 Task: Add Field Roast Vegetarian Mexican Chipotle Sausage to the cart.
Action: Mouse moved to (274, 63)
Screenshot: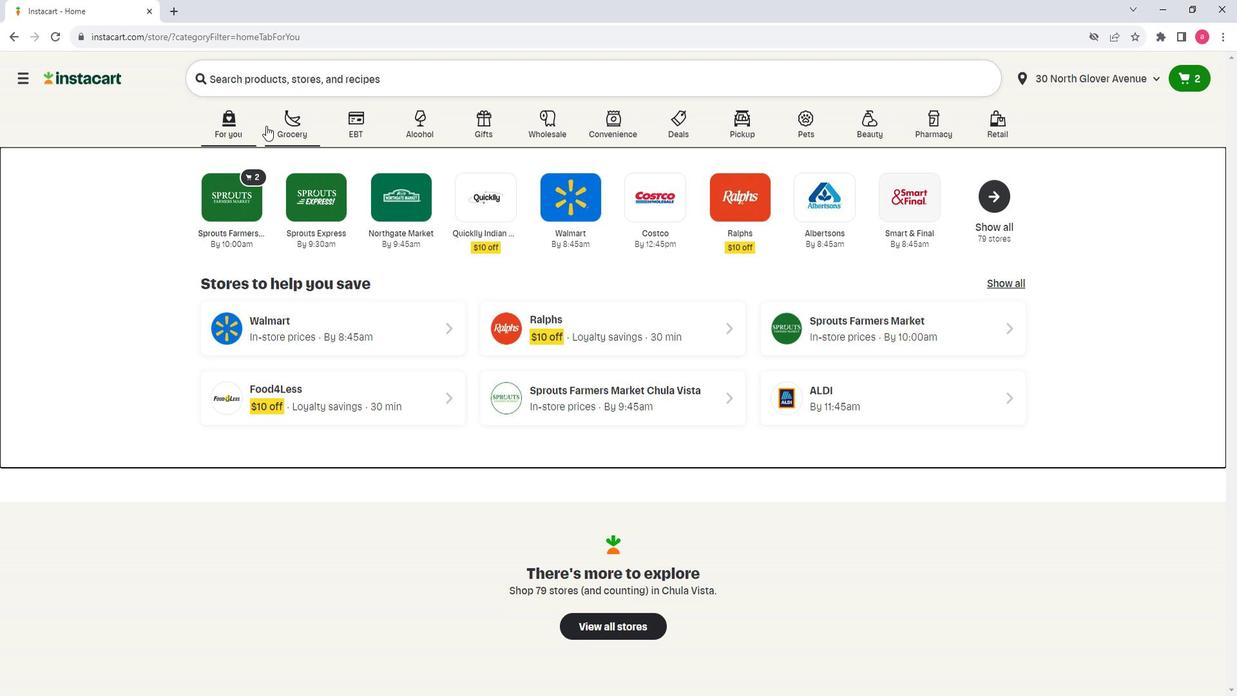 
Action: Mouse pressed left at (274, 63)
Screenshot: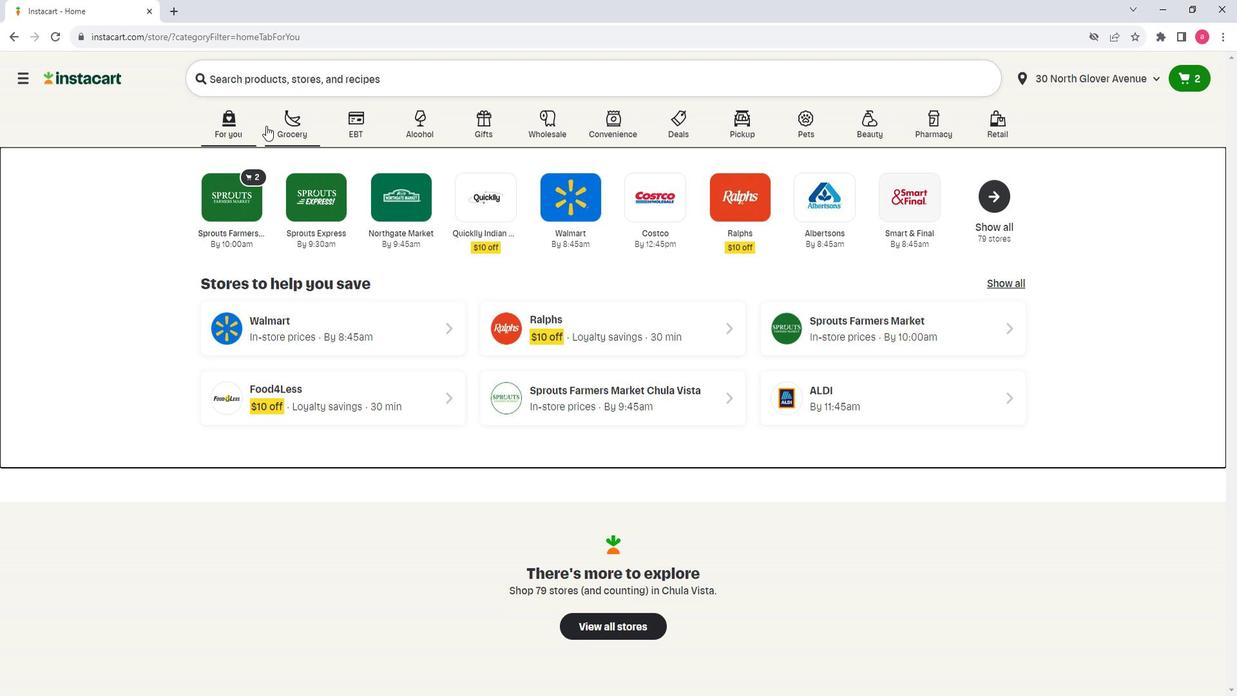 
Action: Mouse moved to (258, 336)
Screenshot: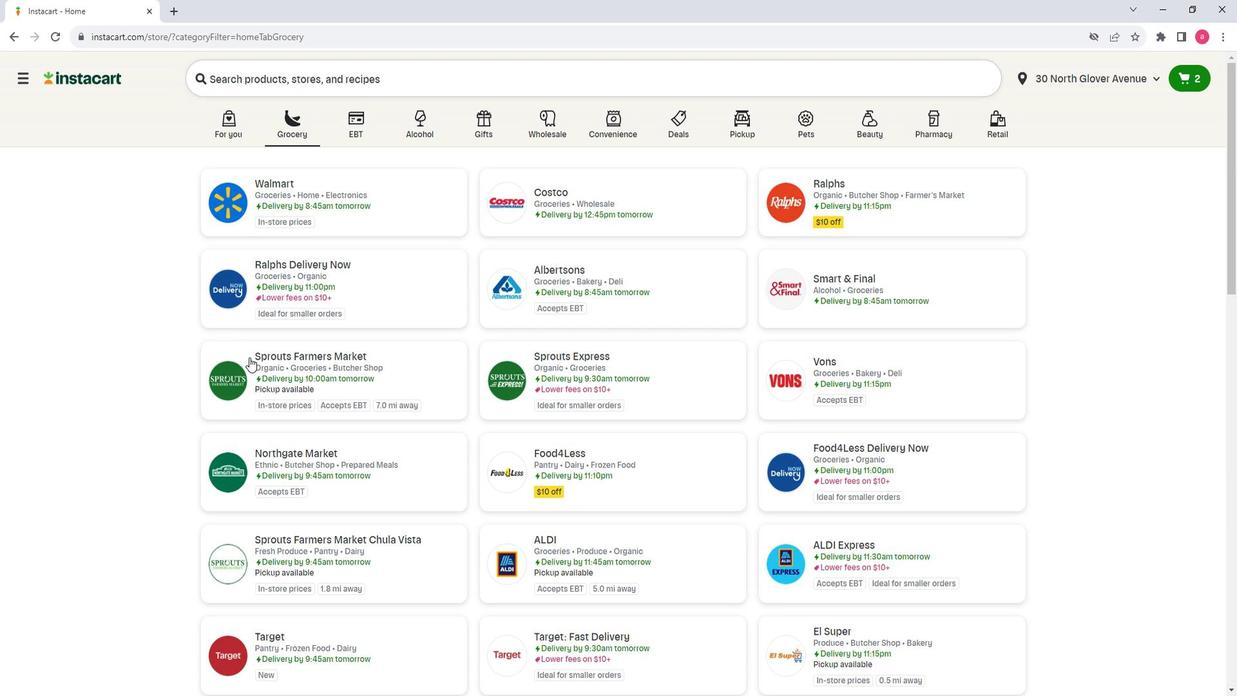
Action: Mouse pressed left at (258, 336)
Screenshot: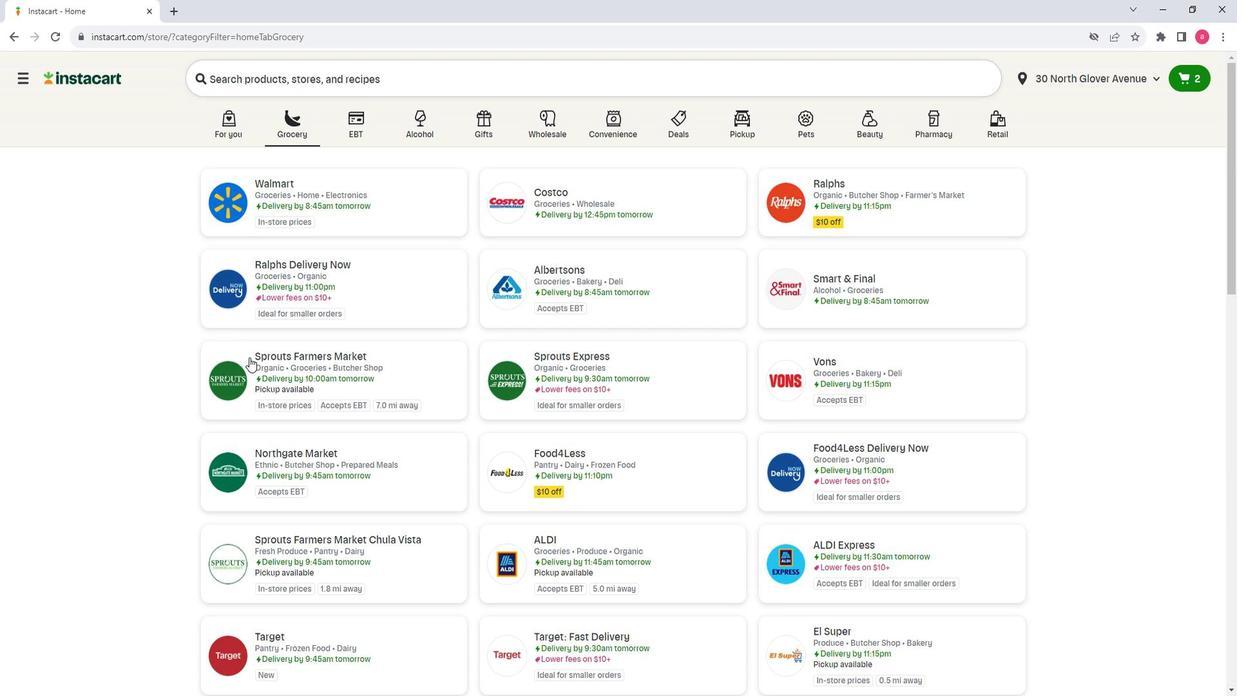 
Action: Mouse moved to (159, 373)
Screenshot: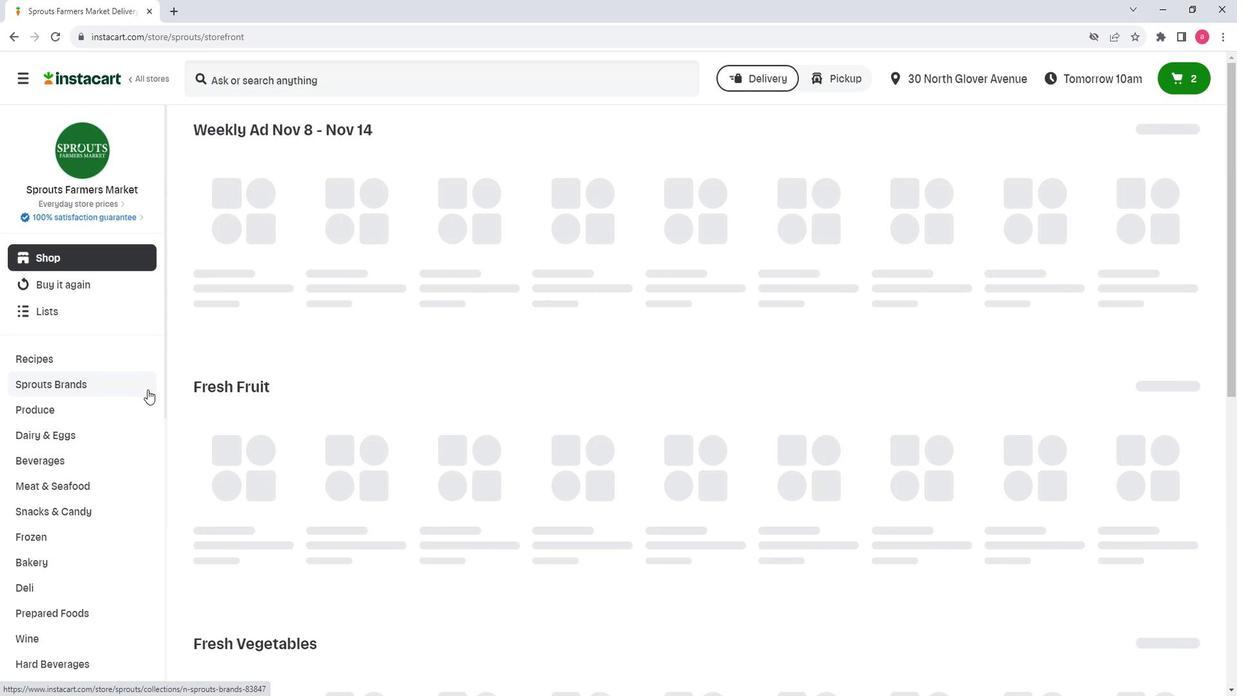 
Action: Mouse scrolled (159, 373) with delta (0, 0)
Screenshot: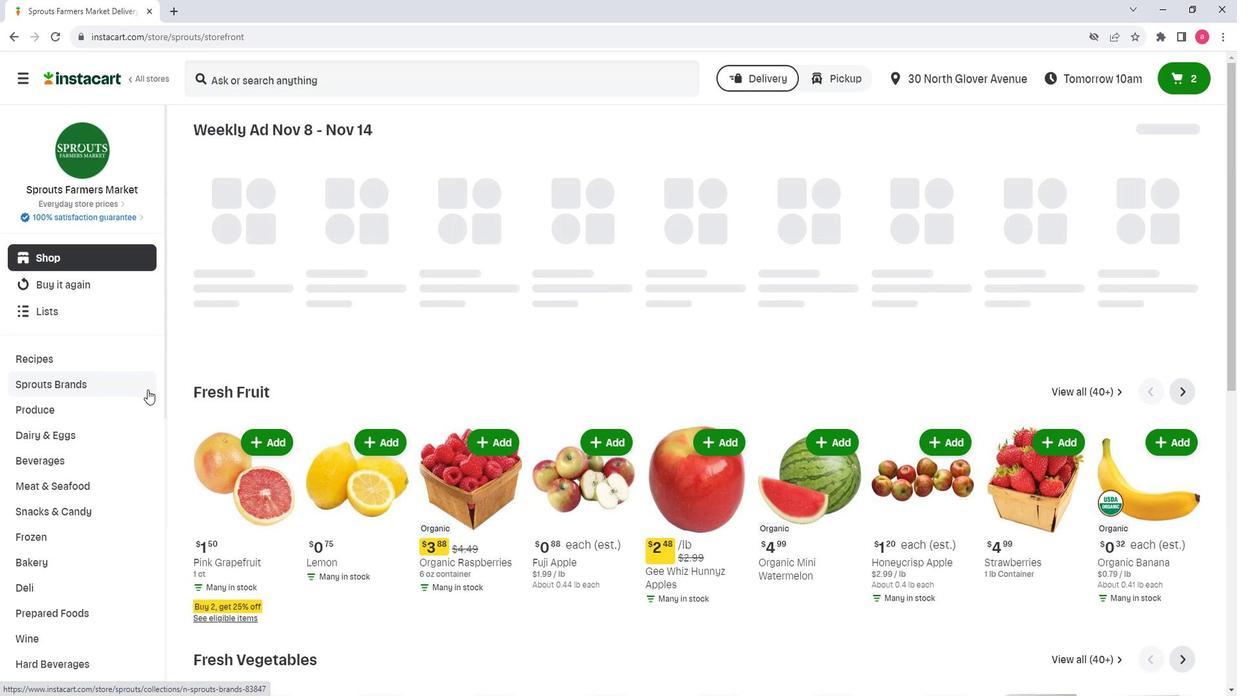 
Action: Mouse scrolled (159, 373) with delta (0, 0)
Screenshot: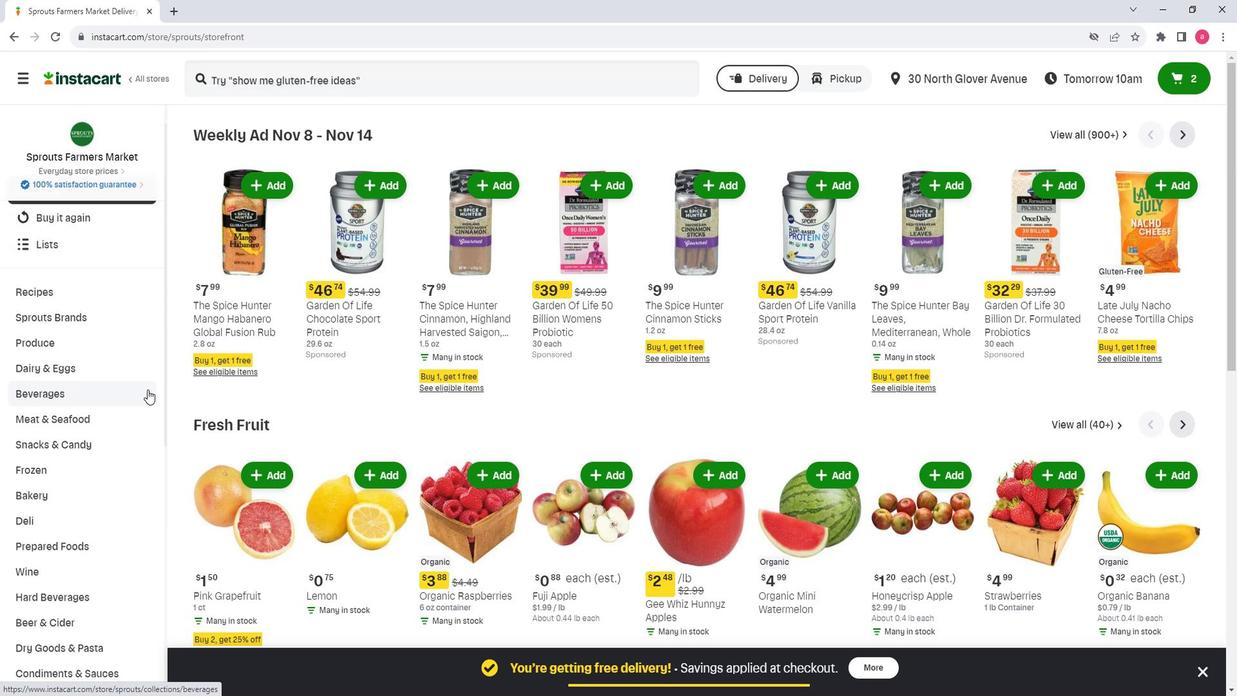 
Action: Mouse scrolled (159, 373) with delta (0, 0)
Screenshot: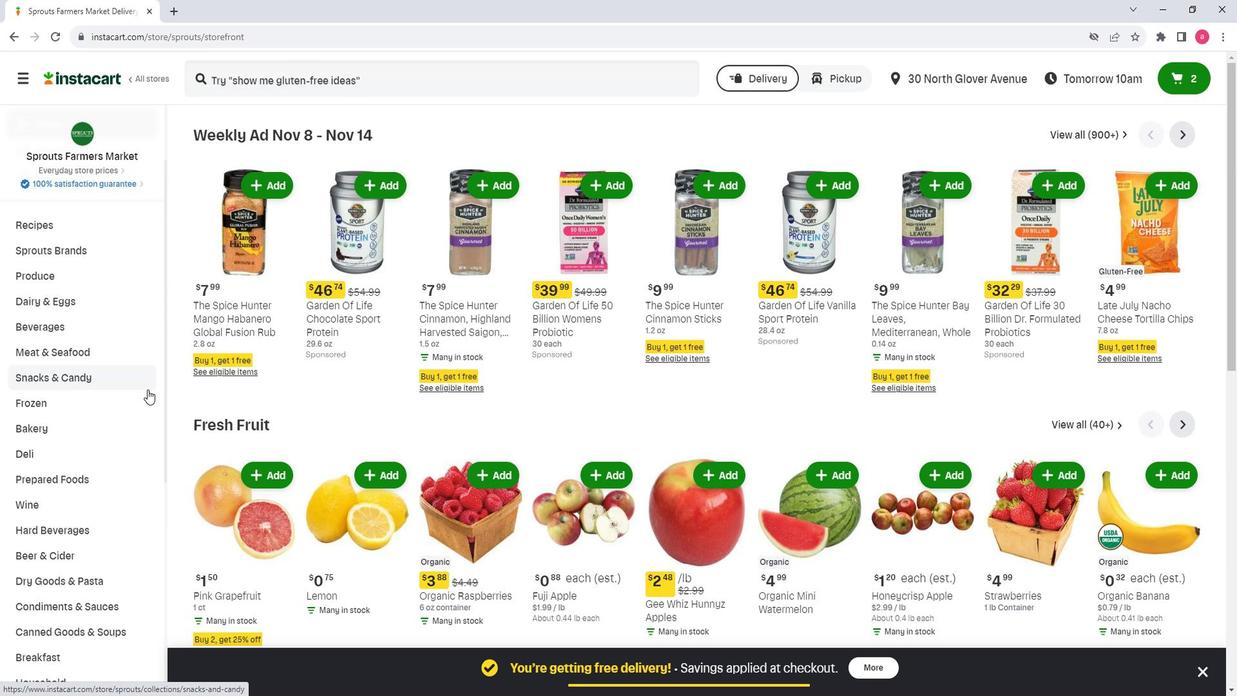 
Action: Mouse moved to (103, 258)
Screenshot: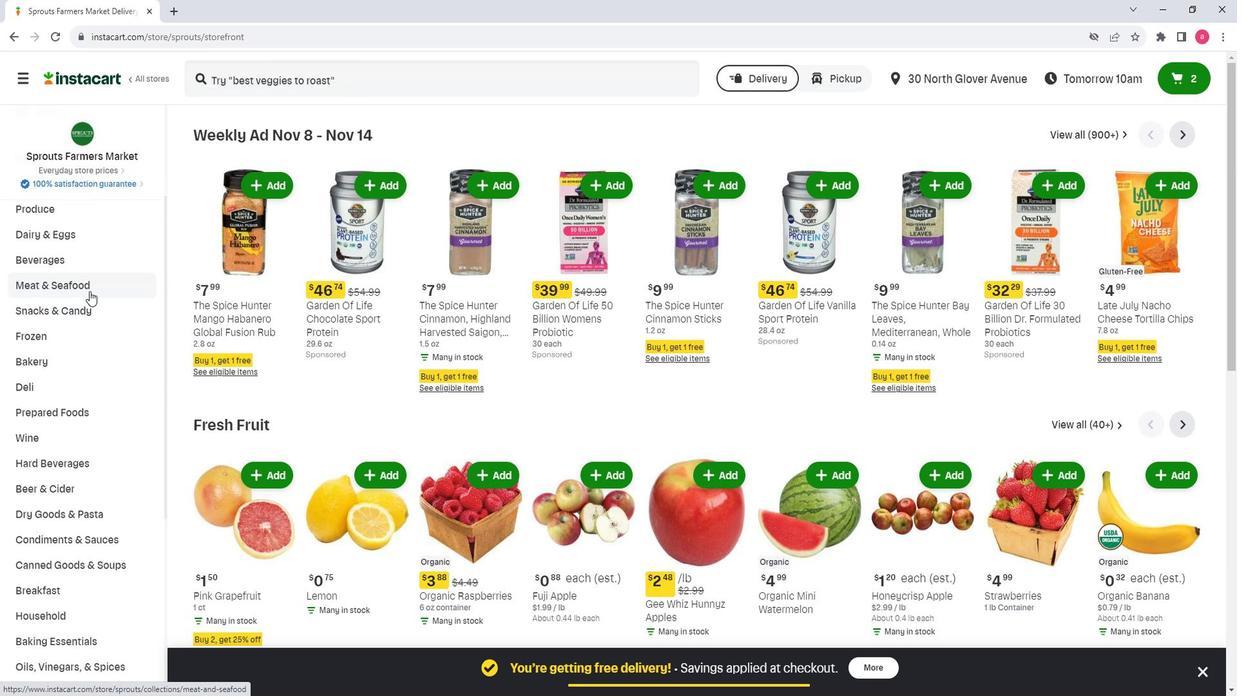 
Action: Mouse pressed left at (103, 258)
Screenshot: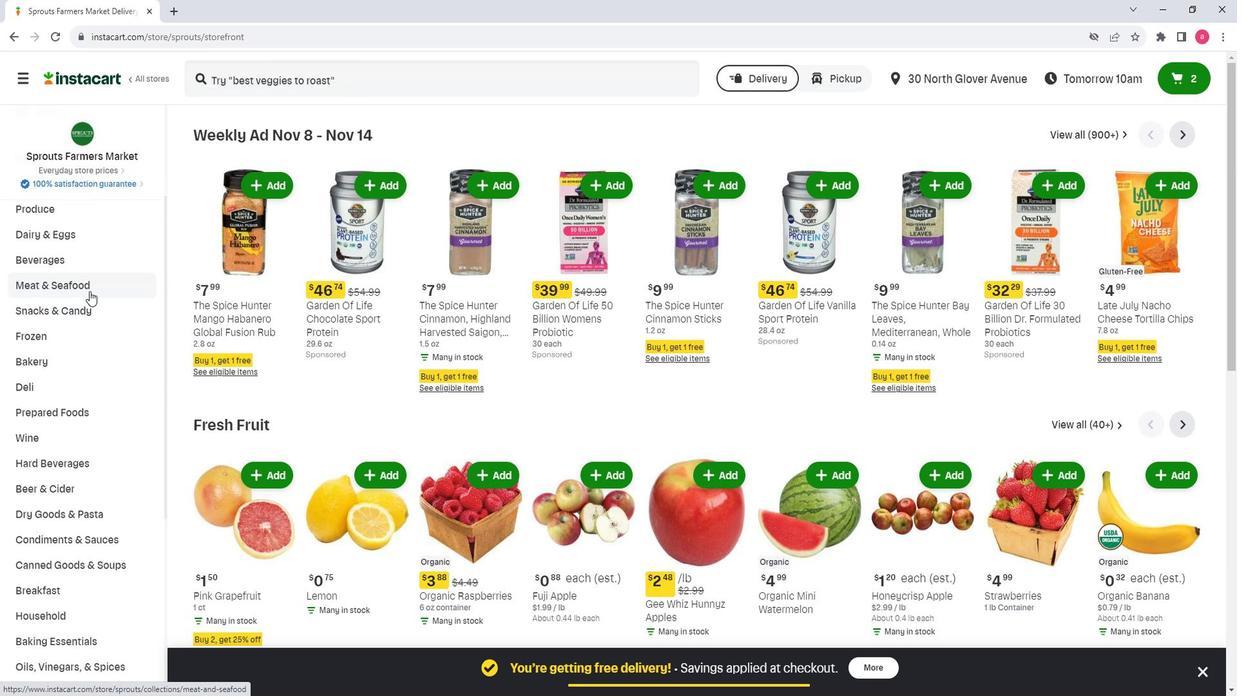 
Action: Mouse moved to (132, 455)
Screenshot: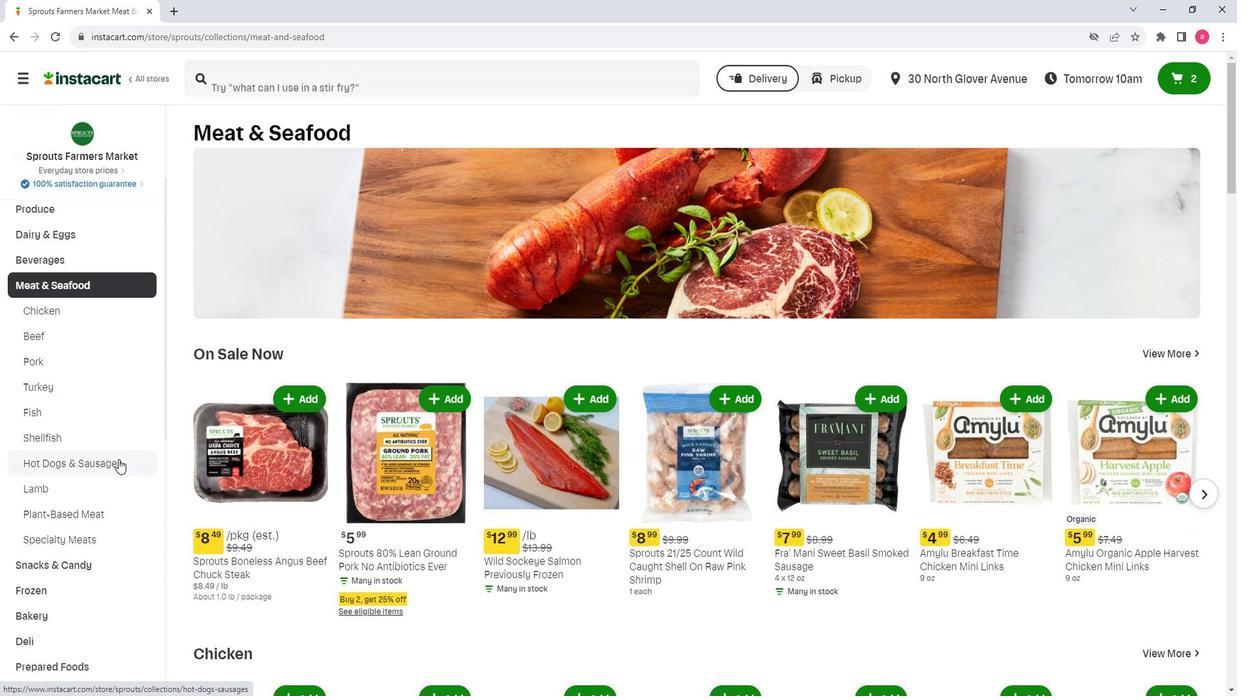 
Action: Mouse scrolled (132, 455) with delta (0, 0)
Screenshot: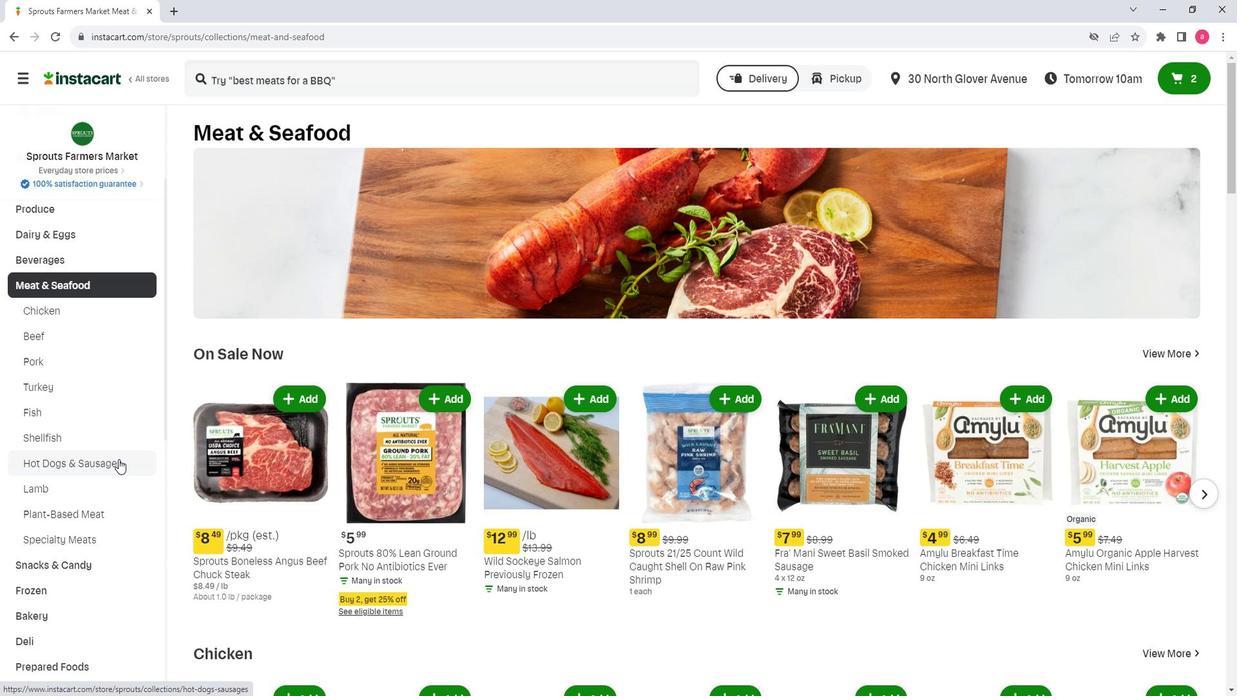 
Action: Mouse moved to (97, 379)
Screenshot: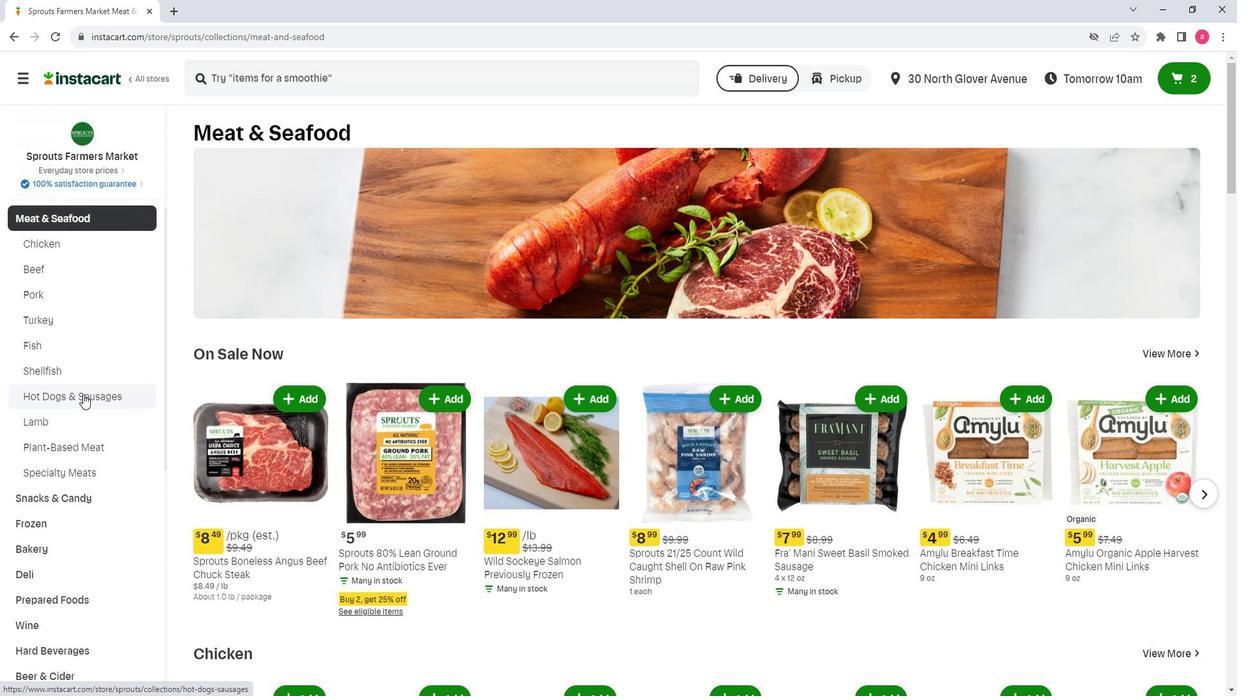 
Action: Mouse pressed left at (97, 379)
Screenshot: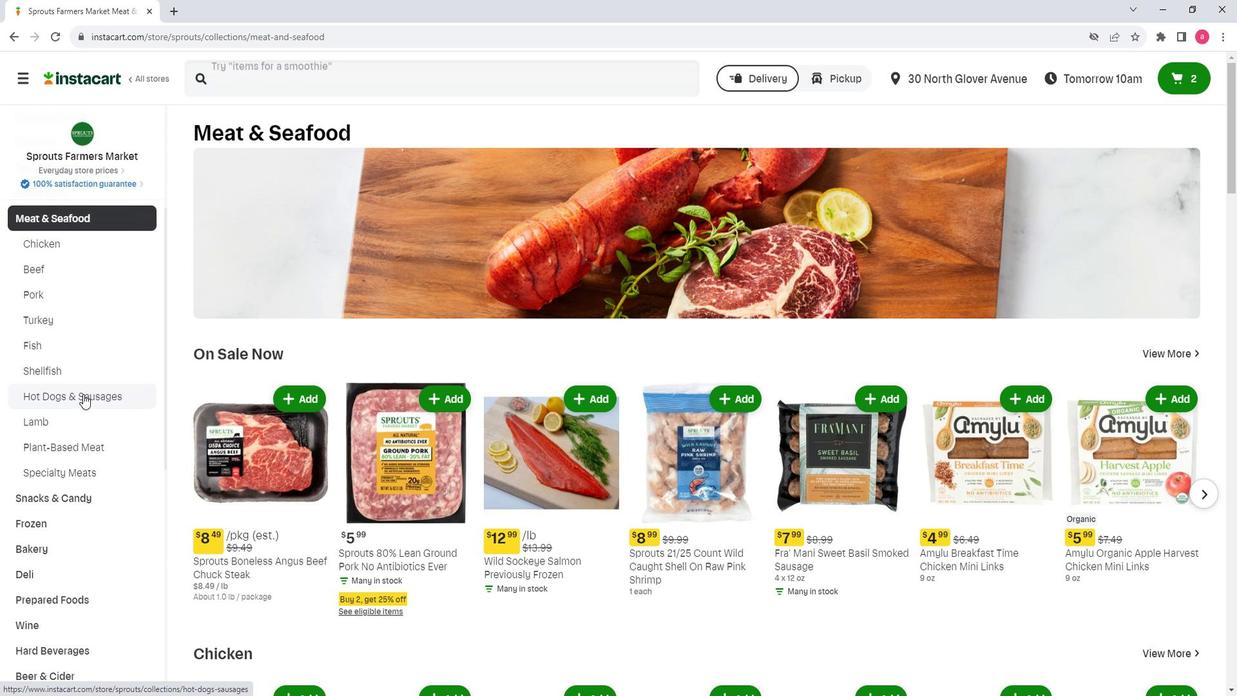 
Action: Mouse moved to (281, 13)
Screenshot: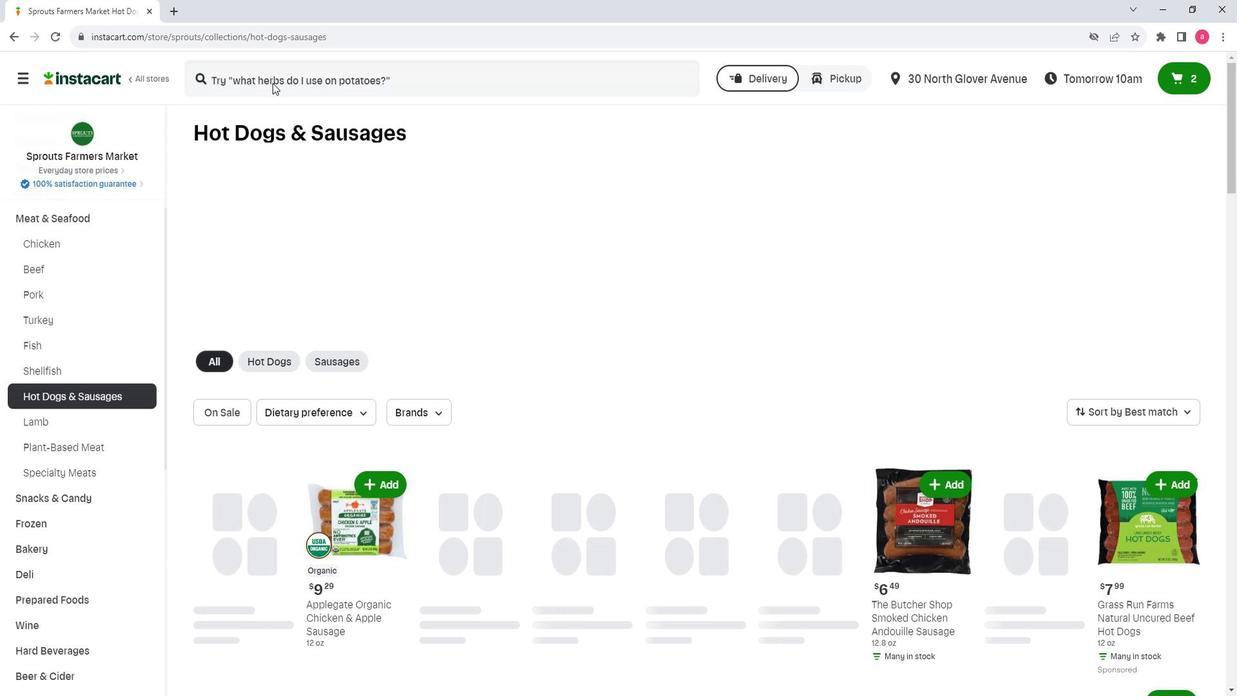 
Action: Mouse pressed left at (281, 13)
Screenshot: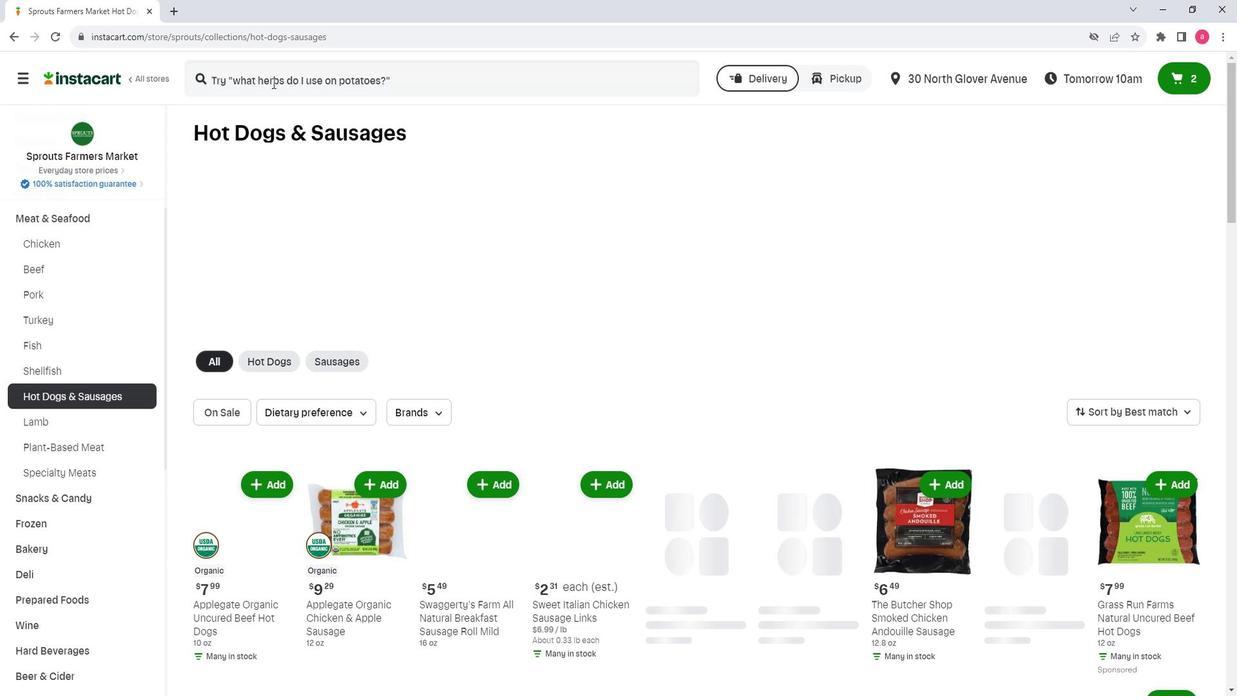 
Action: Key pressed <Key.shift>Field<Key.space><Key.shift><Key.shift><Key.shift><Key.shift><Key.shift><Key.shift><Key.shift><Key.shift><Key.shift><Key.shift><Key.shift><Key.shift><Key.shift><Key.shift><Key.shift><Key.shift><Key.shift><Key.shift><Key.shift><Key.shift><Key.shift><Key.shift><Key.shift><Key.shift><Key.shift><Key.shift><Key.shift><Key.shift><Key.shift><Key.shift><Key.shift><Key.shift><Key.shift><Key.shift>Roast<Key.space><Key.shift><Key.shift><Key.shift>Vegetarian<Key.space><Key.shift><Key.shift><Key.shift><Key.shift><Key.shift>Mexican<Key.space><Key.shift>Chipotle<Key.space><Key.shift>Sausage<Key.enter>
Screenshot: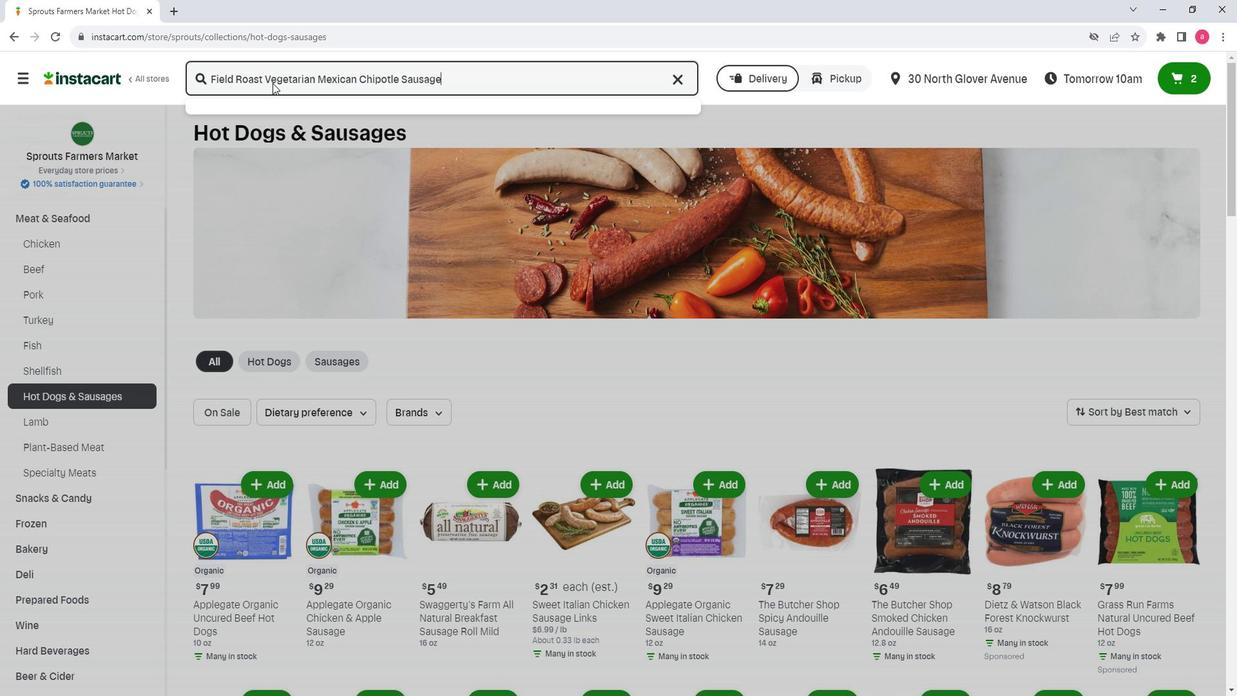 
Action: Mouse moved to (343, 158)
Screenshot: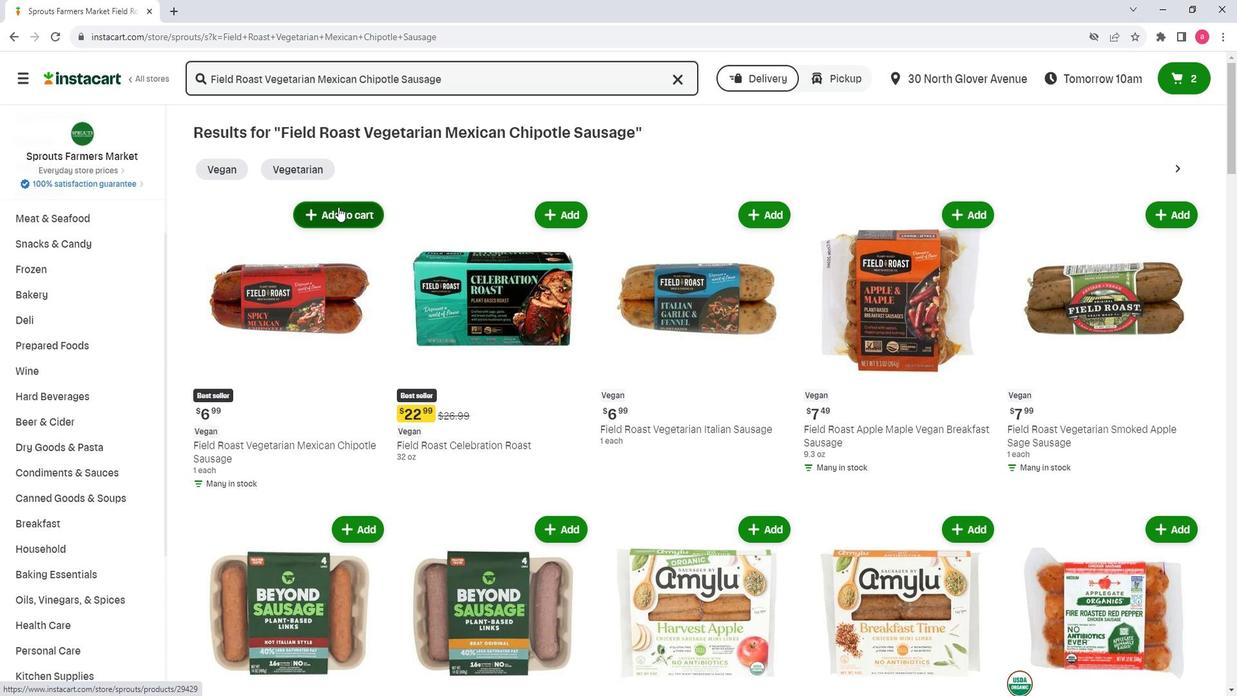 
Action: Mouse pressed left at (343, 158)
Screenshot: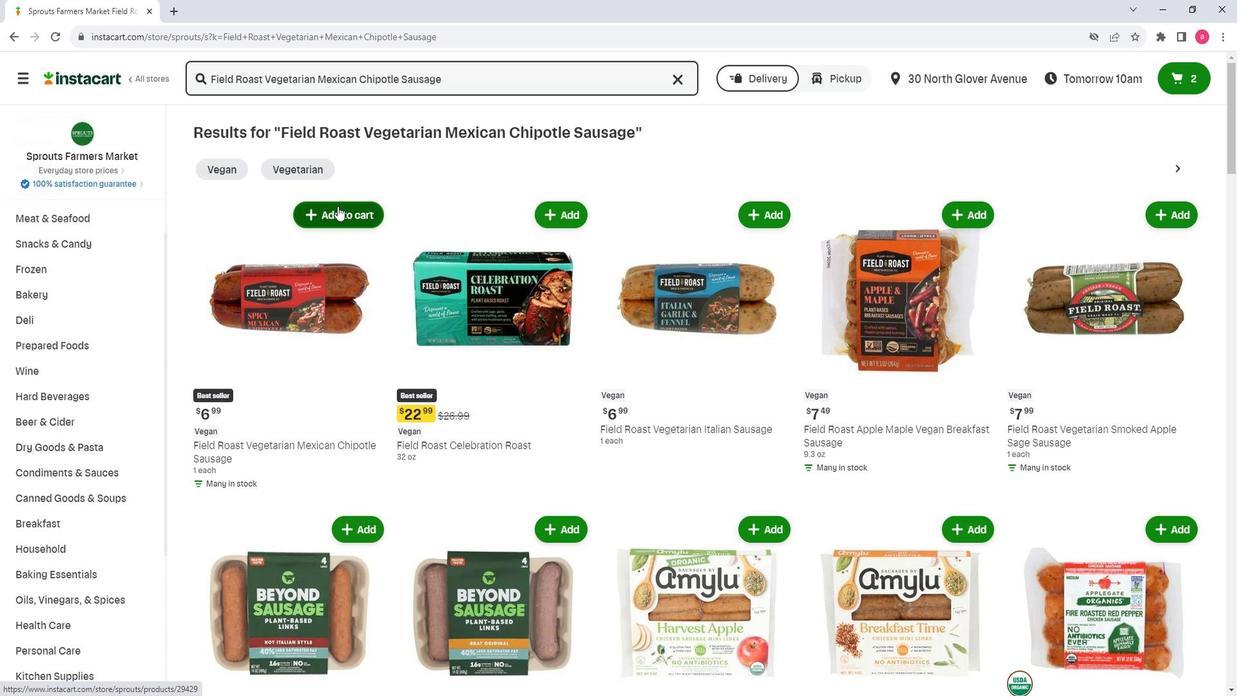 
Action: Mouse moved to (342, 311)
Screenshot: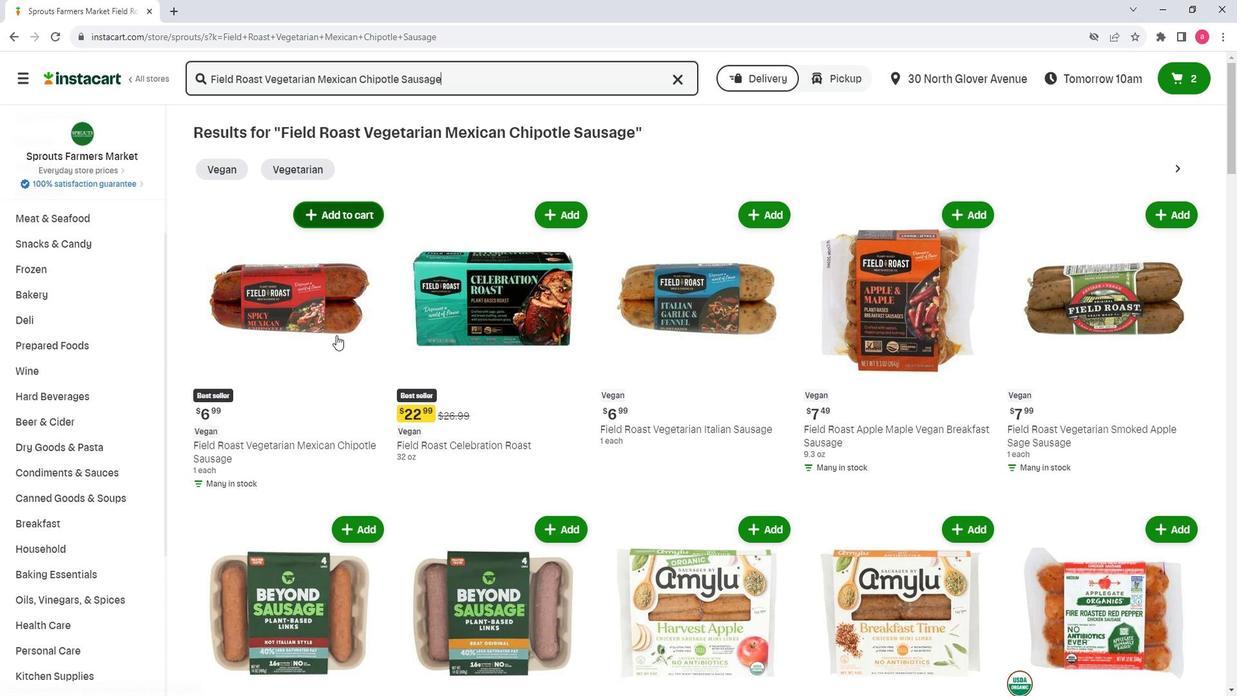 
